 Task: Use the formula "CHITEST" in spreadsheet "Project protfolio".
Action: Mouse moved to (101, 65)
Screenshot: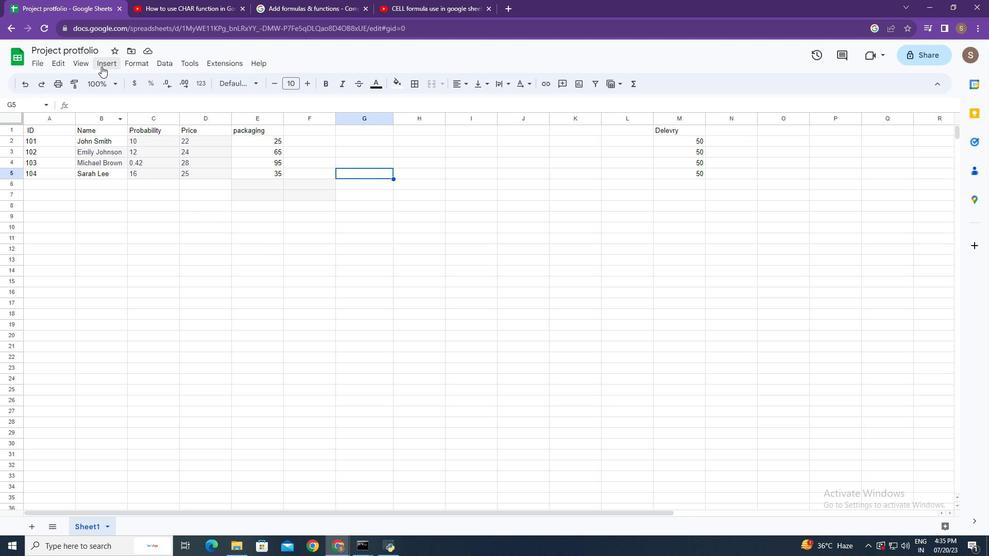 
Action: Mouse pressed left at (101, 65)
Screenshot: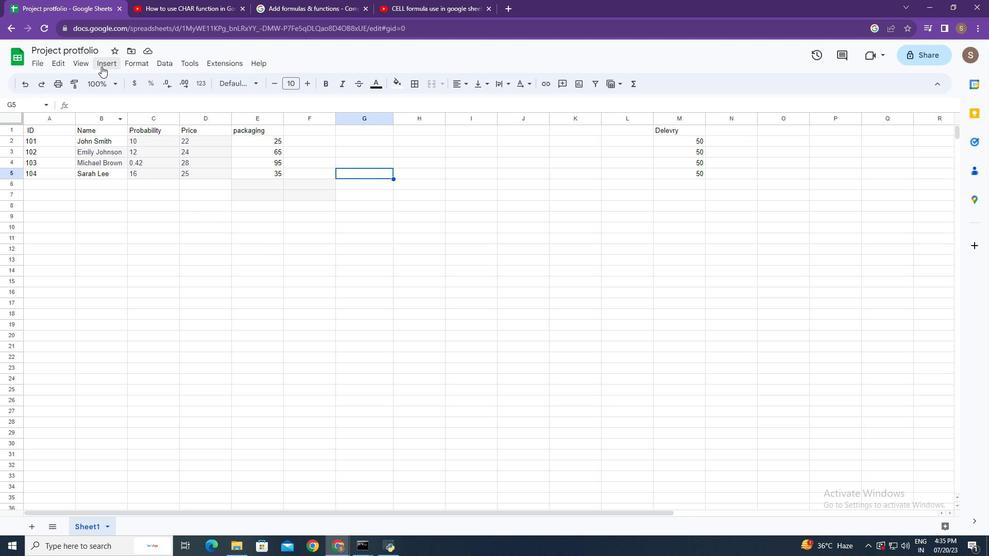 
Action: Mouse moved to (280, 235)
Screenshot: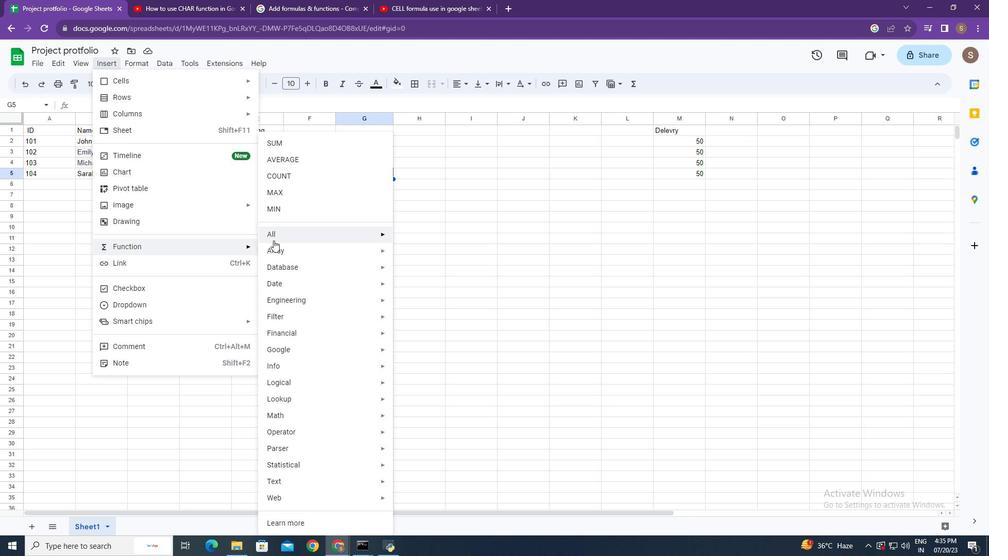 
Action: Mouse pressed left at (280, 235)
Screenshot: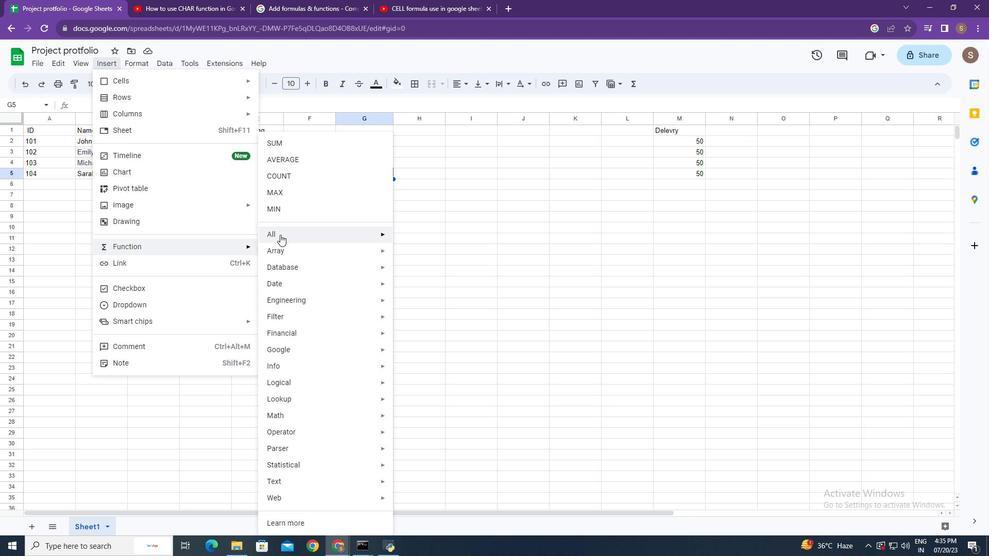 
Action: Mouse moved to (442, 392)
Screenshot: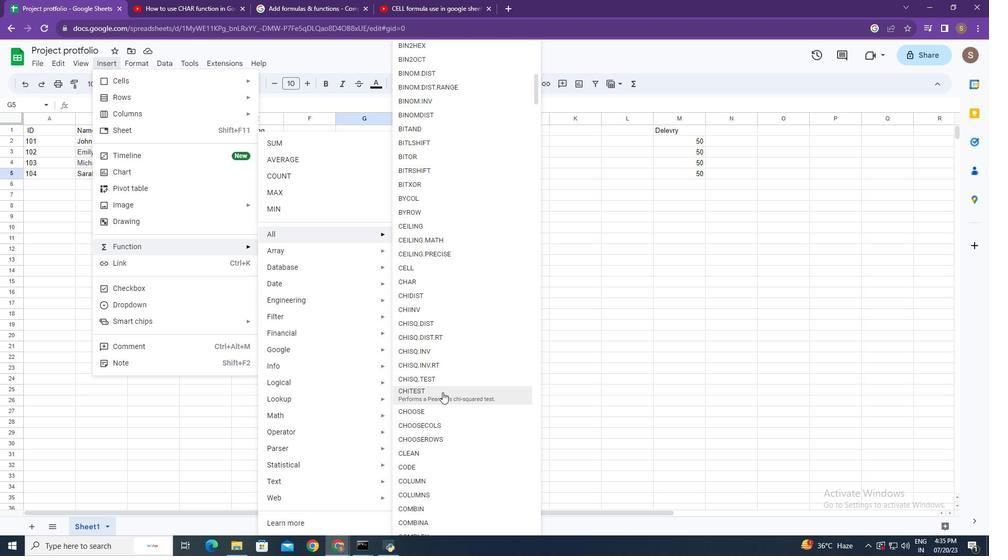 
Action: Mouse pressed left at (442, 392)
Screenshot: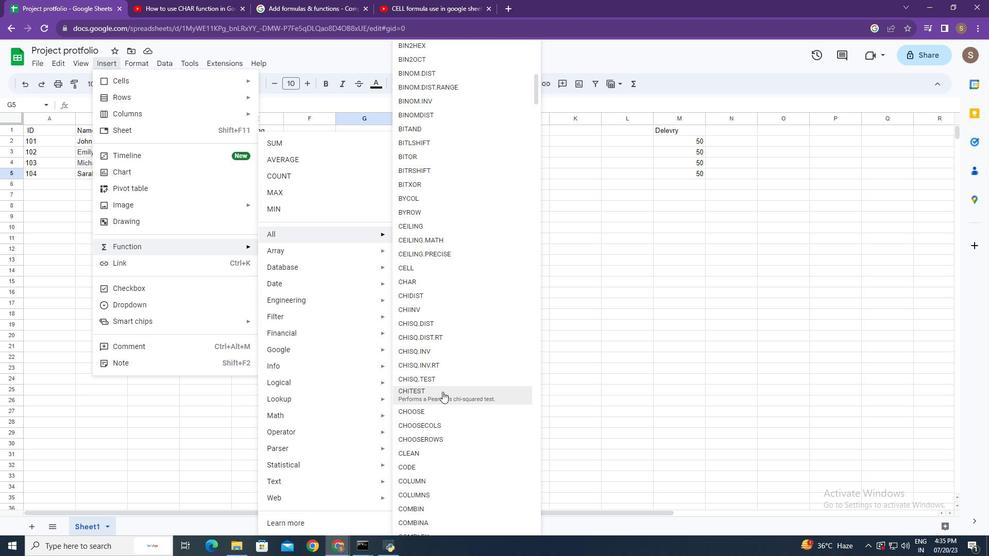 
Action: Mouse moved to (141, 140)
Screenshot: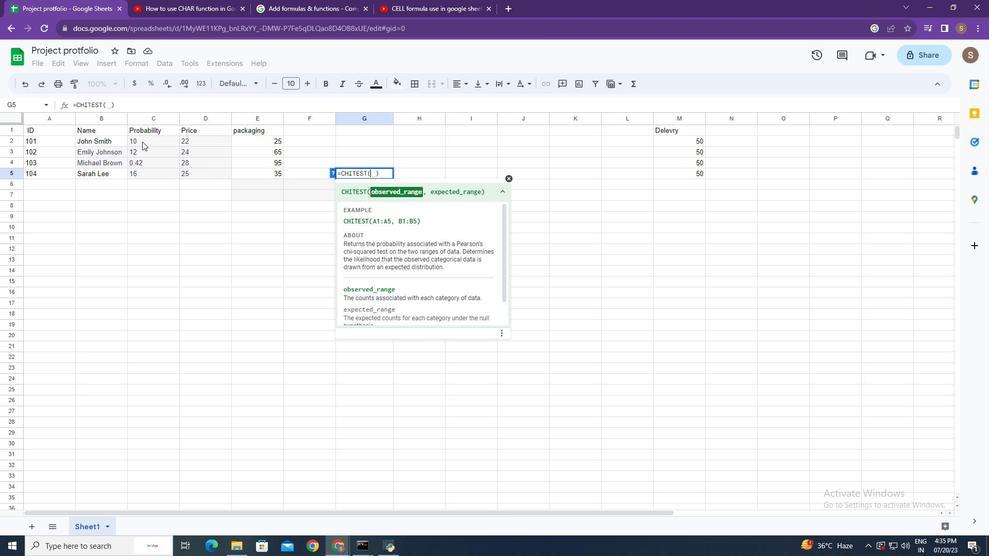 
Action: Mouse pressed left at (141, 140)
Screenshot: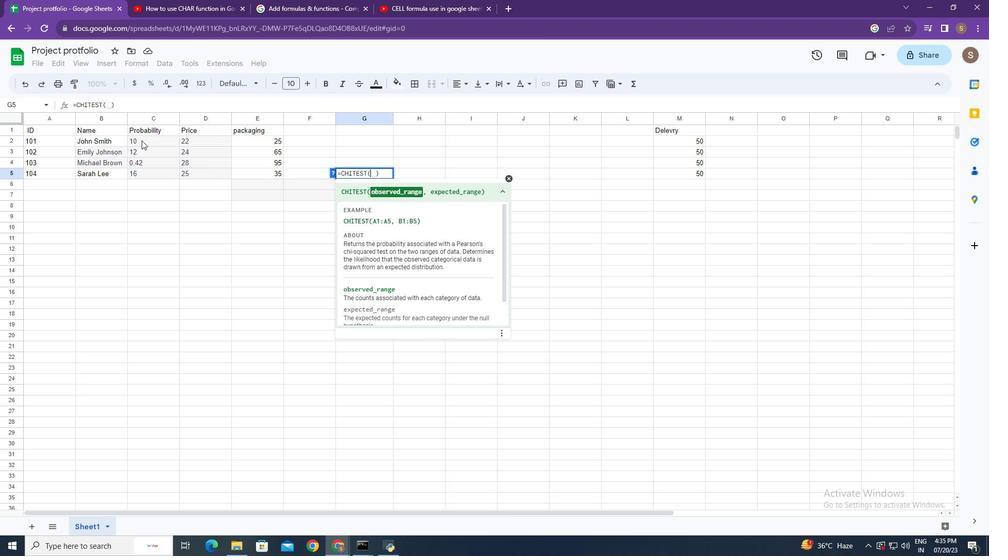 
Action: Mouse moved to (246, 140)
Screenshot: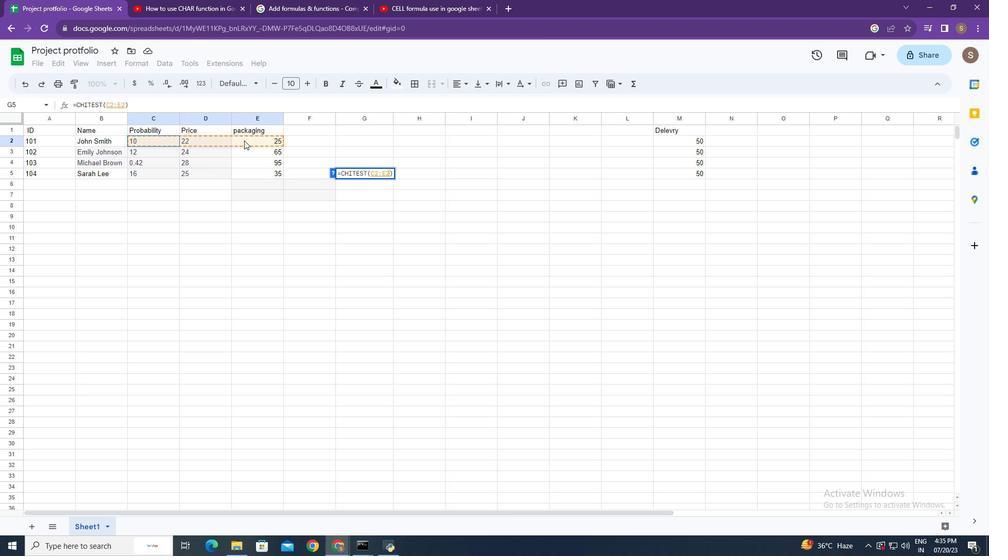 
Action: Key pressed ,<Key.space>
Screenshot: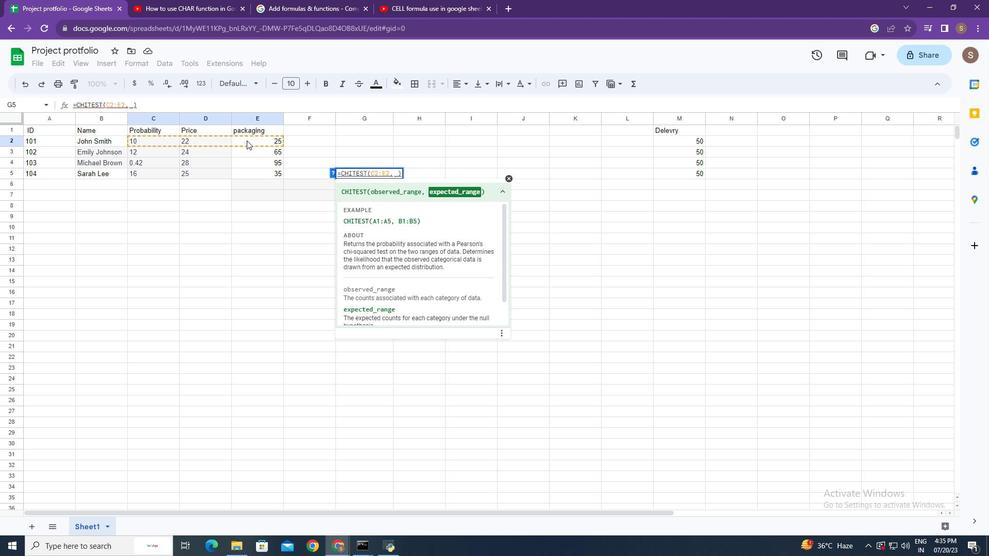 
Action: Mouse moved to (133, 151)
Screenshot: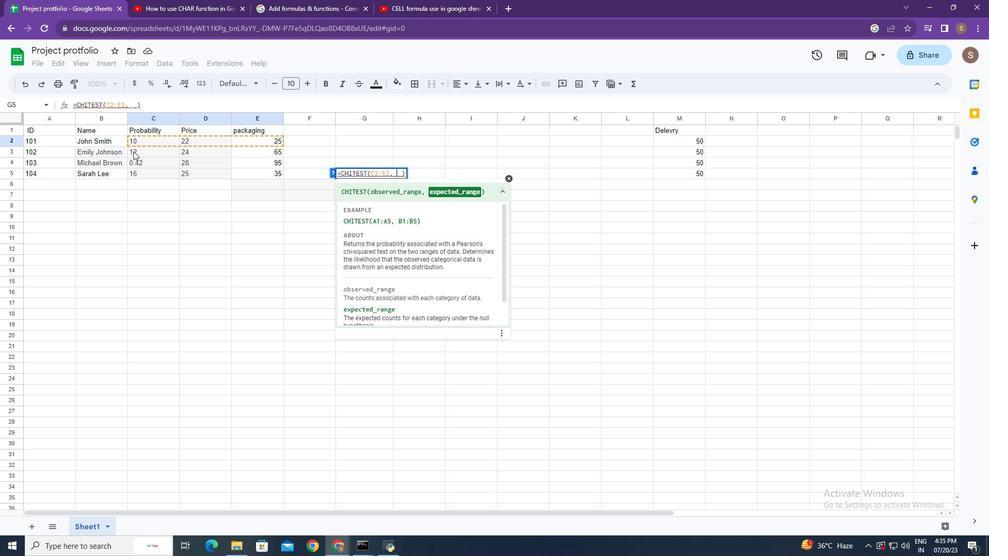 
Action: Mouse pressed left at (133, 151)
Screenshot: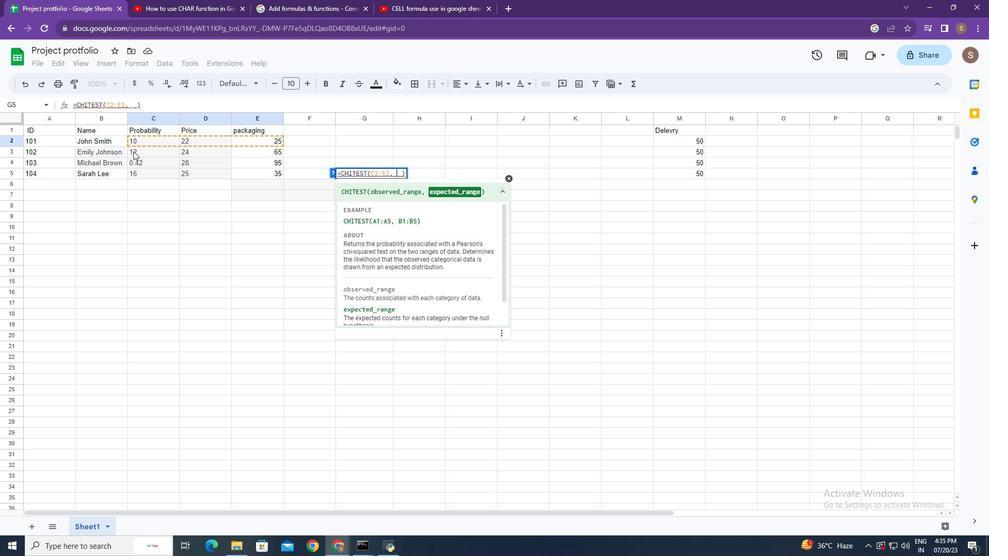 
Action: Mouse moved to (394, 184)
Screenshot: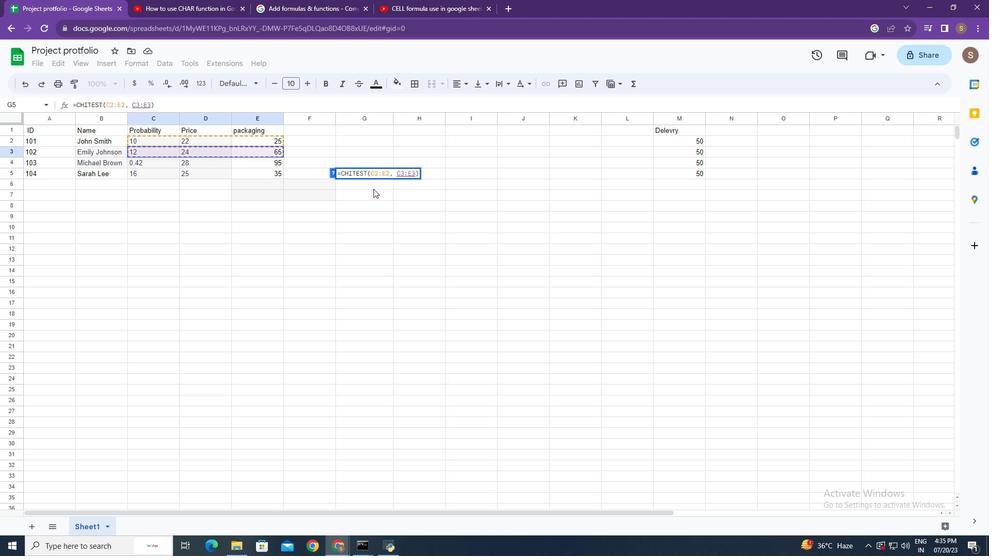 
Action: Key pressed <Key.enter>
Screenshot: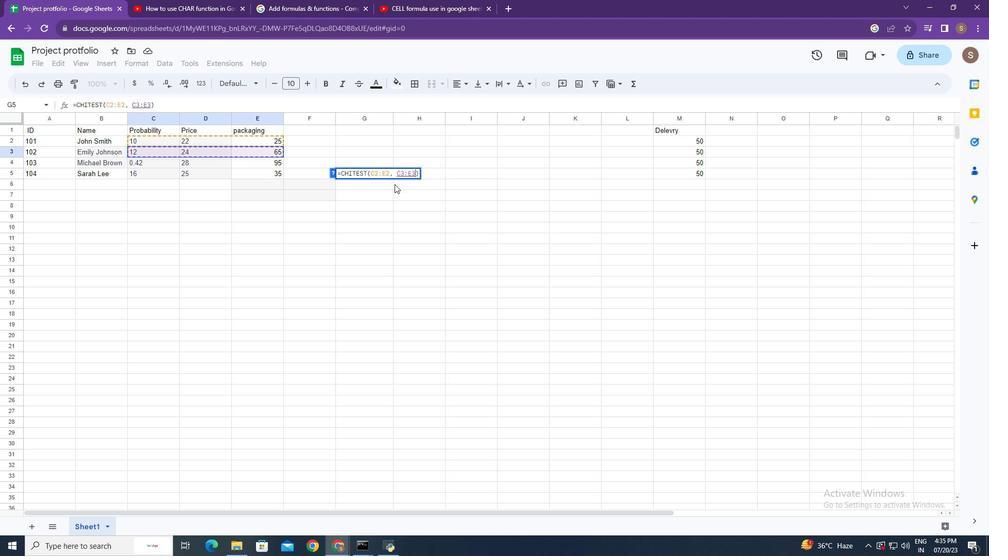 
Action: Mouse moved to (370, 225)
Screenshot: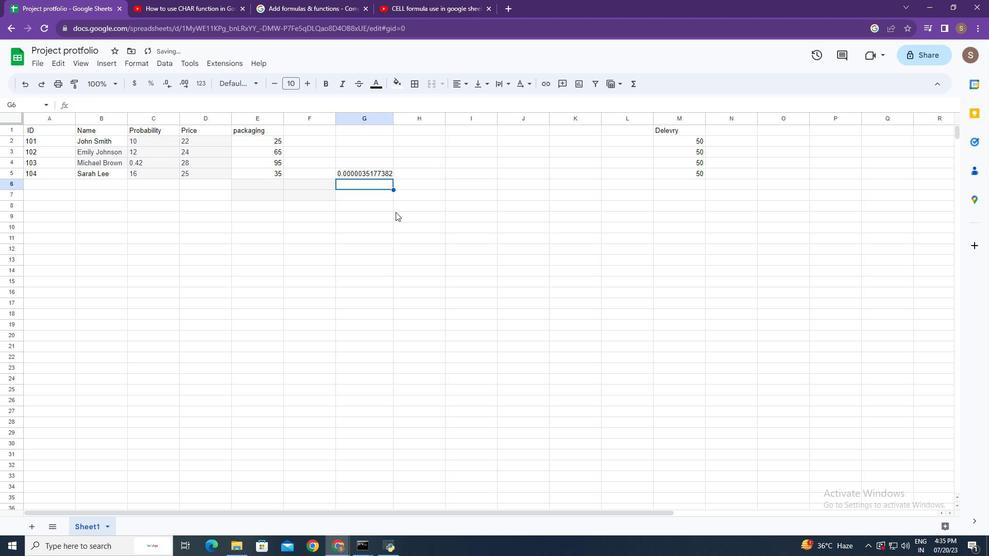 
